 Task: Learn more about a business.
Action: Mouse moved to (861, 93)
Screenshot: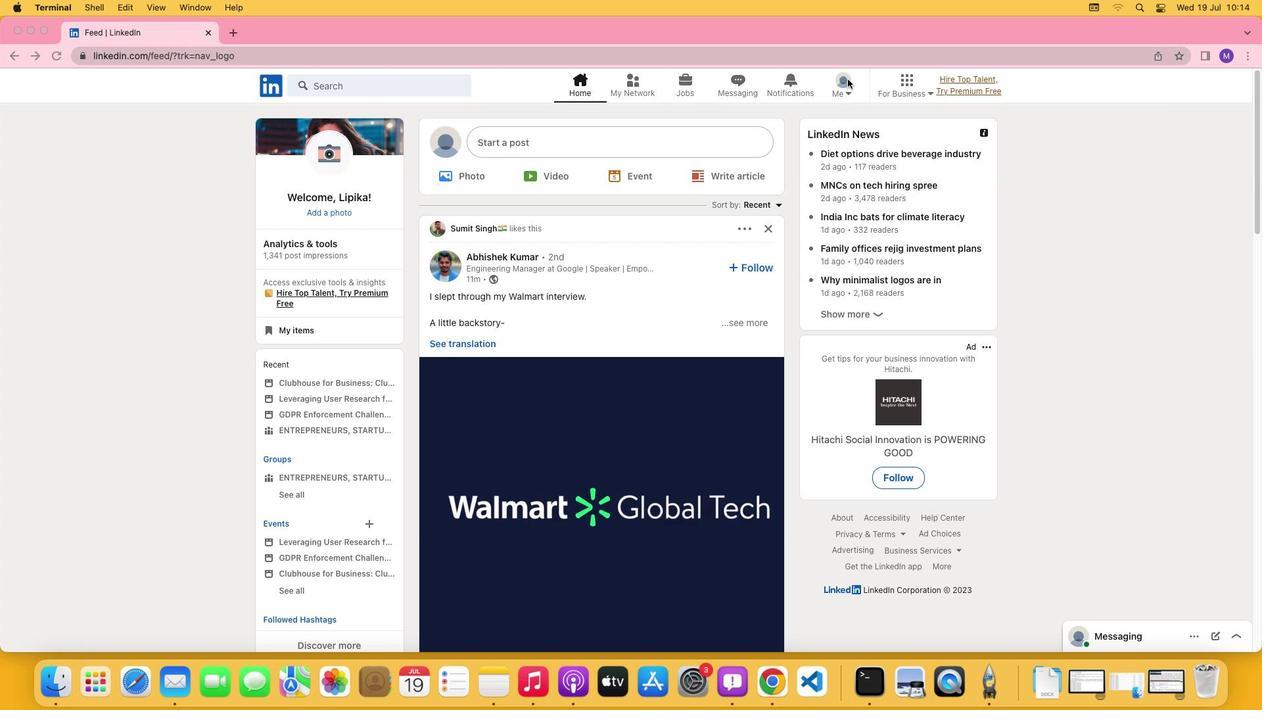 
Action: Mouse pressed left at (861, 93)
Screenshot: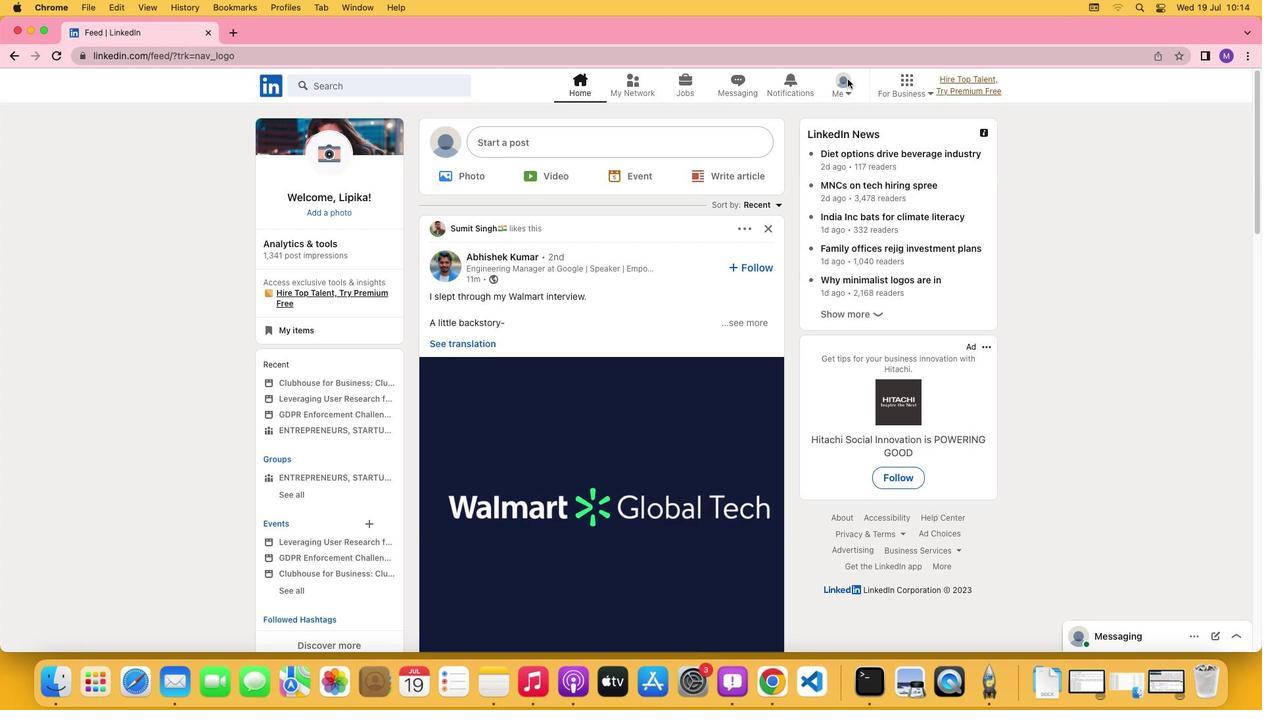 
Action: Mouse moved to (861, 103)
Screenshot: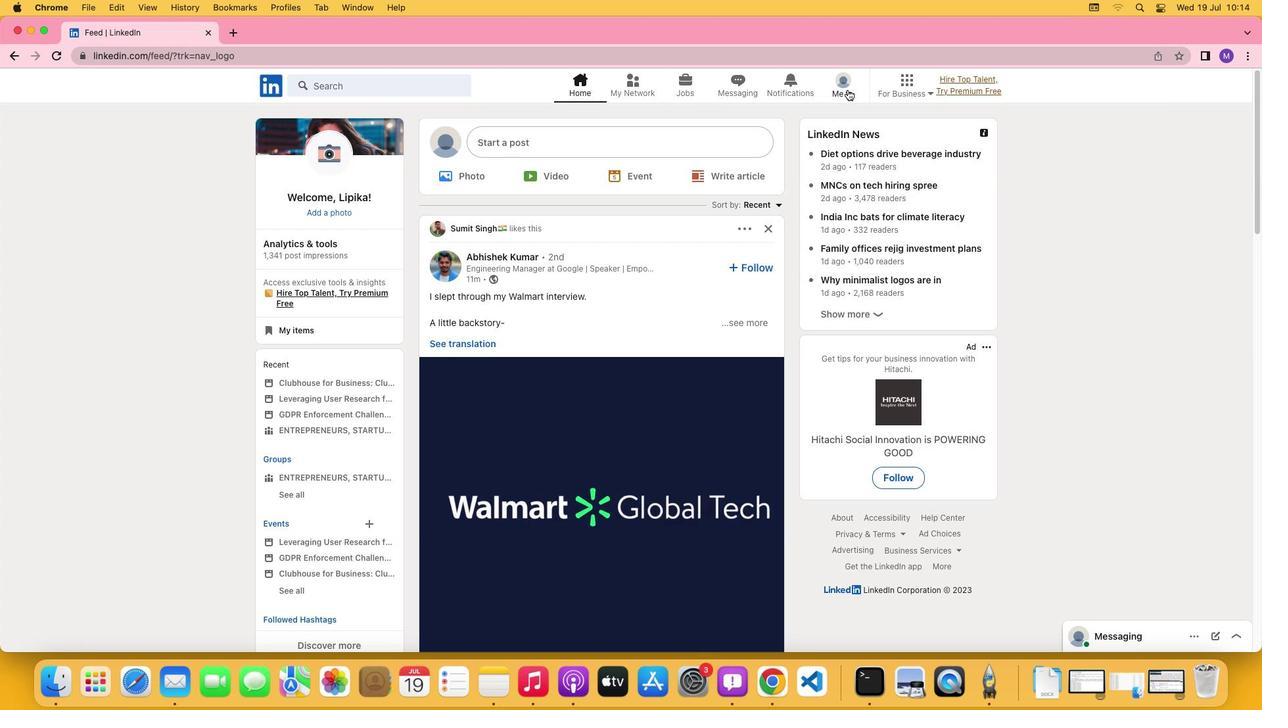 
Action: Mouse pressed left at (861, 103)
Screenshot: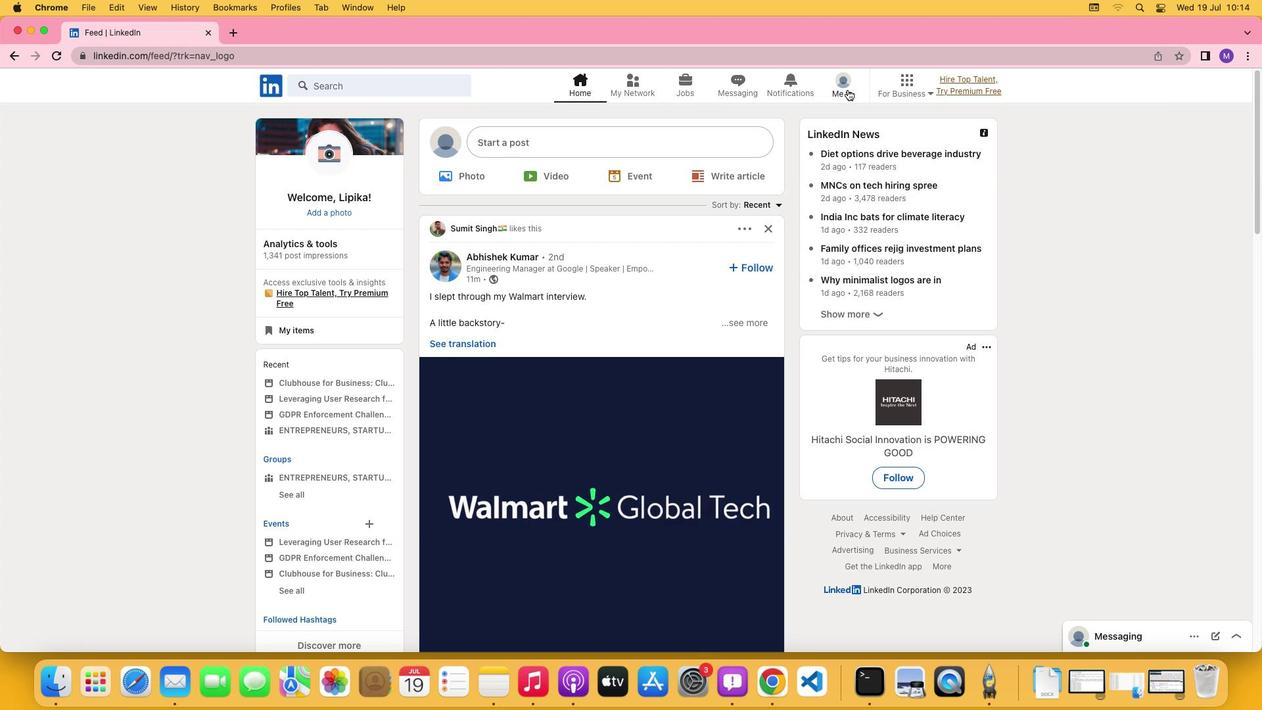 
Action: Mouse moved to (753, 244)
Screenshot: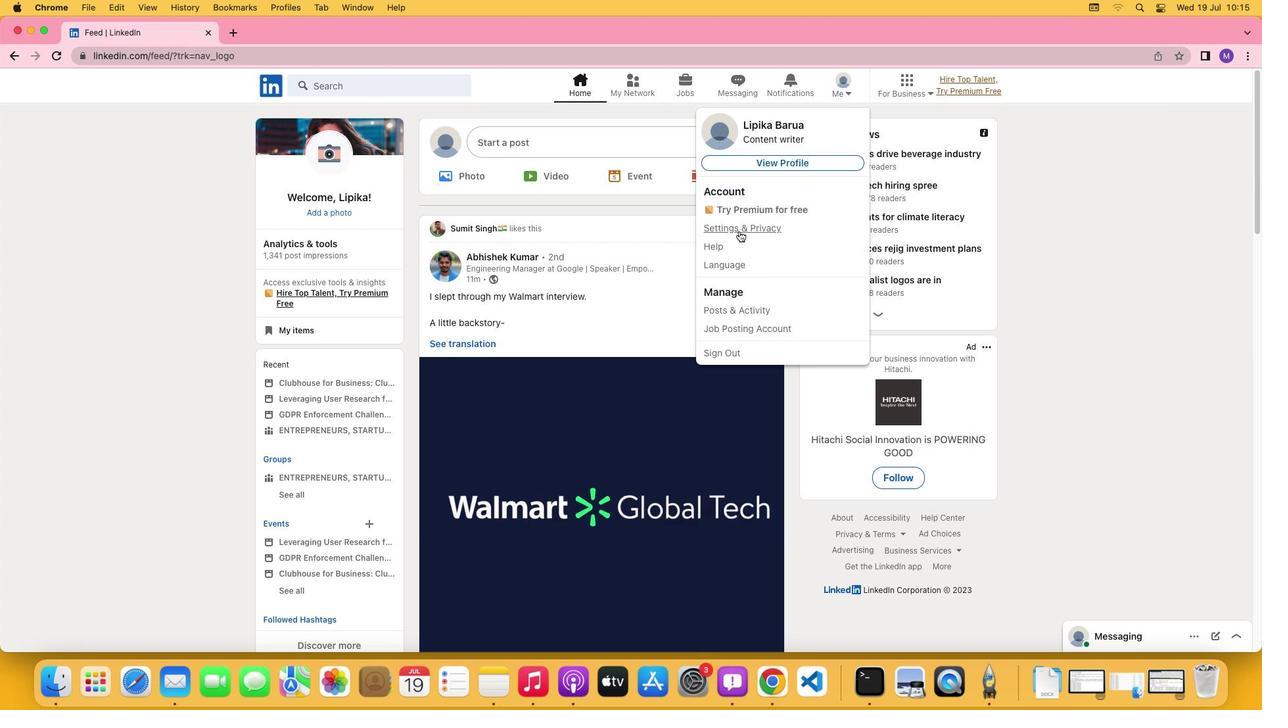 
Action: Mouse pressed left at (753, 244)
Screenshot: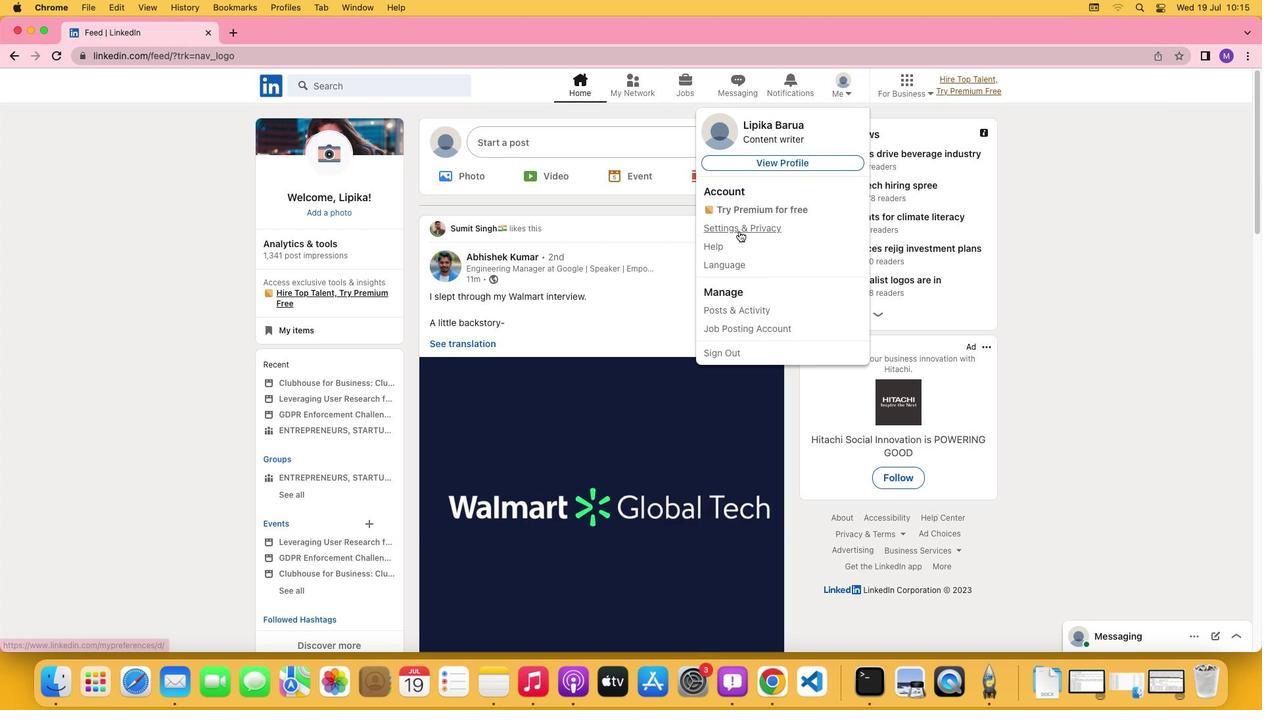 
Action: Mouse moved to (567, 375)
Screenshot: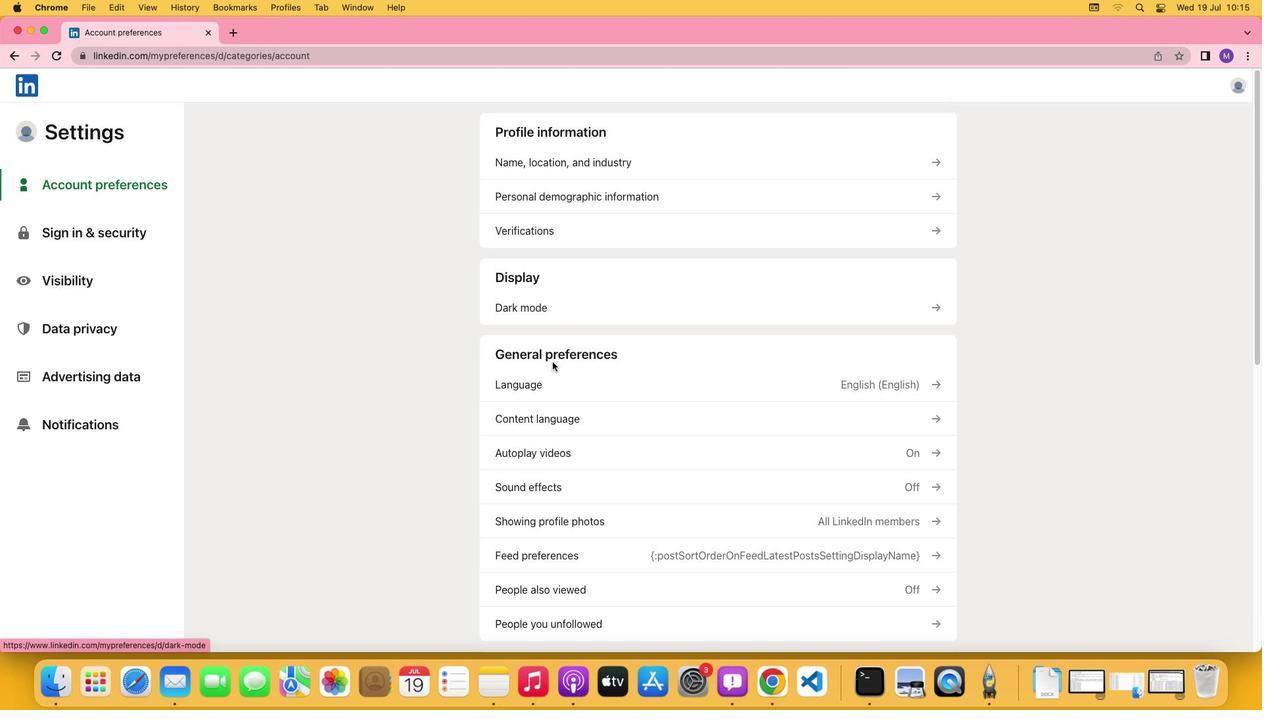 
Action: Mouse scrolled (567, 375) with delta (13, 13)
Screenshot: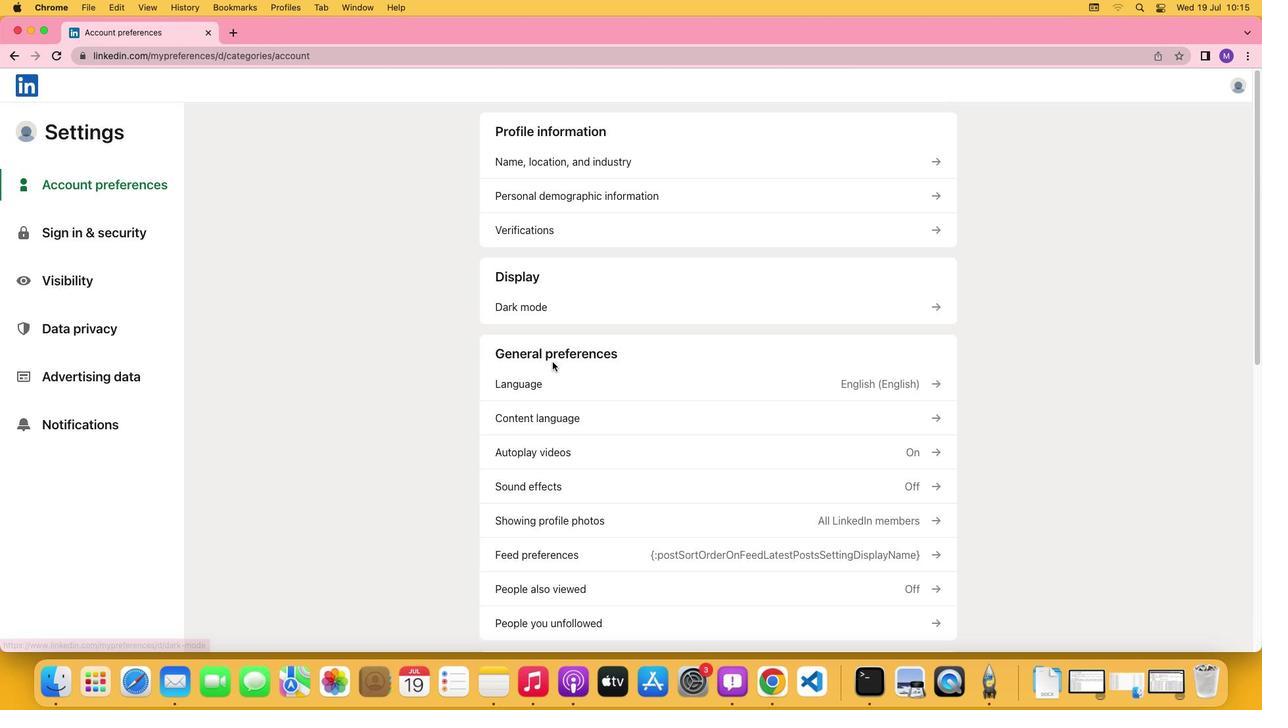 
Action: Mouse scrolled (567, 375) with delta (13, 13)
Screenshot: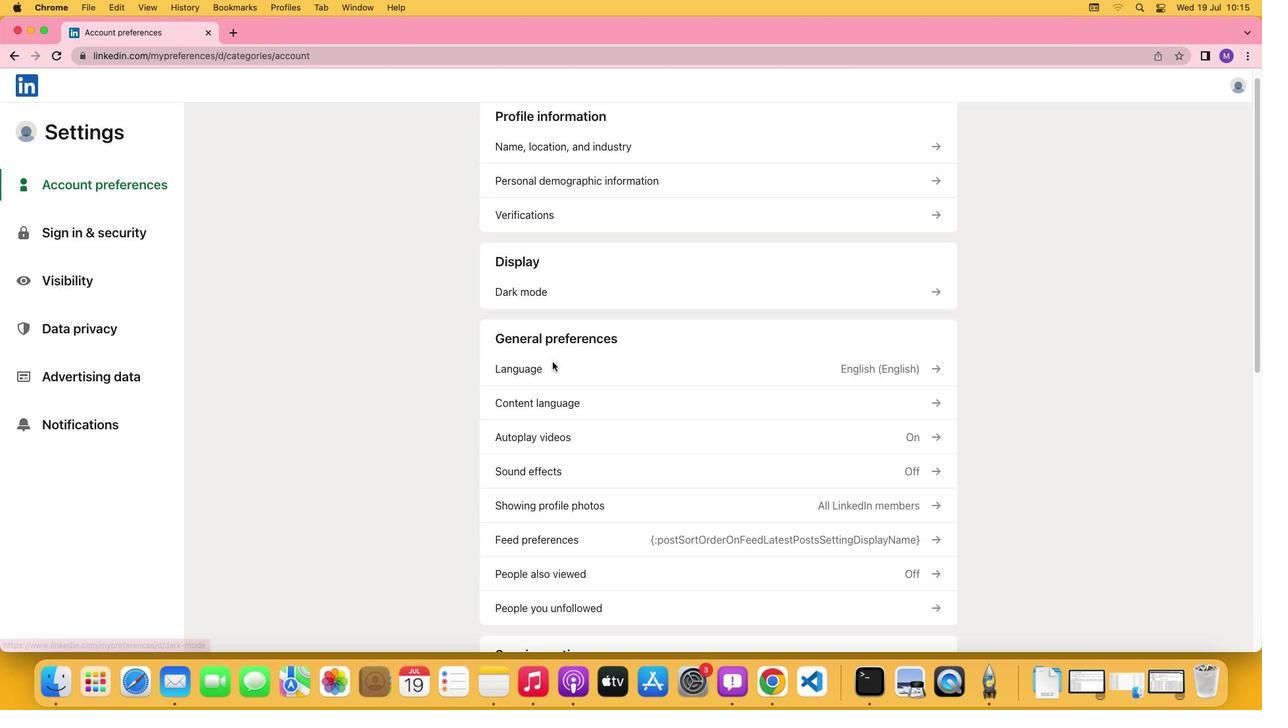 
Action: Mouse scrolled (567, 375) with delta (13, 11)
Screenshot: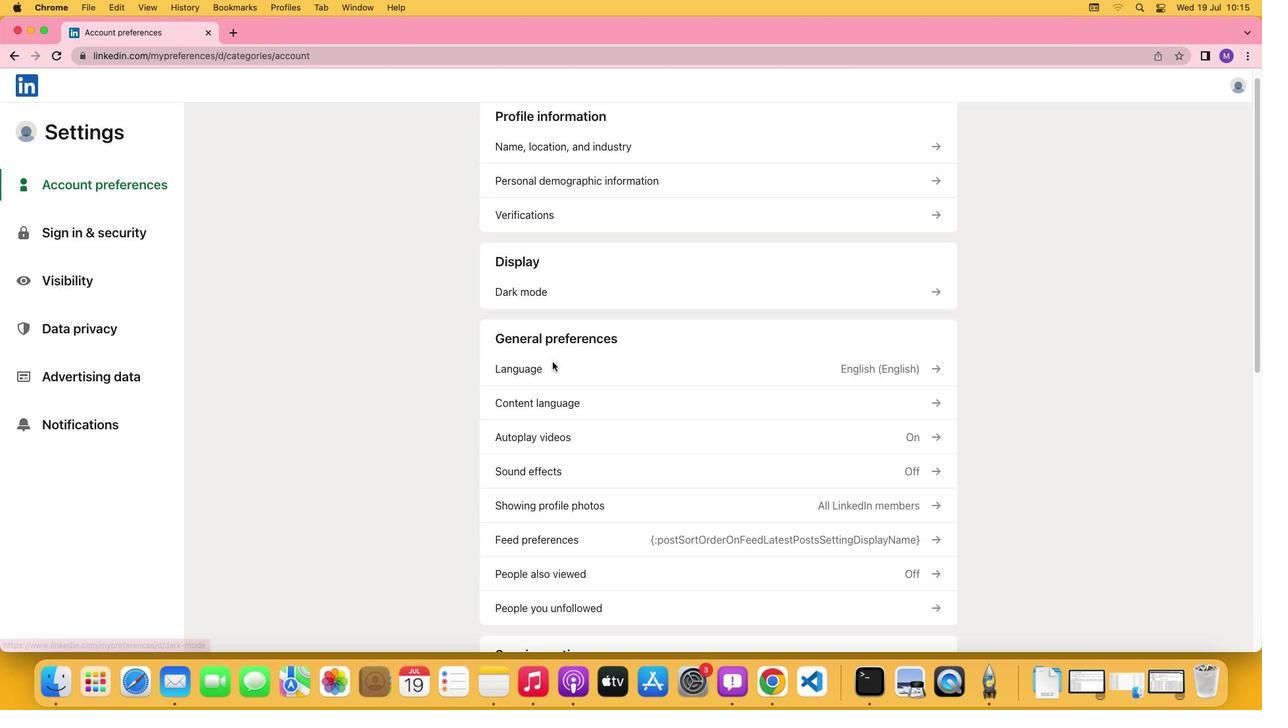 
Action: Mouse scrolled (567, 375) with delta (13, 10)
Screenshot: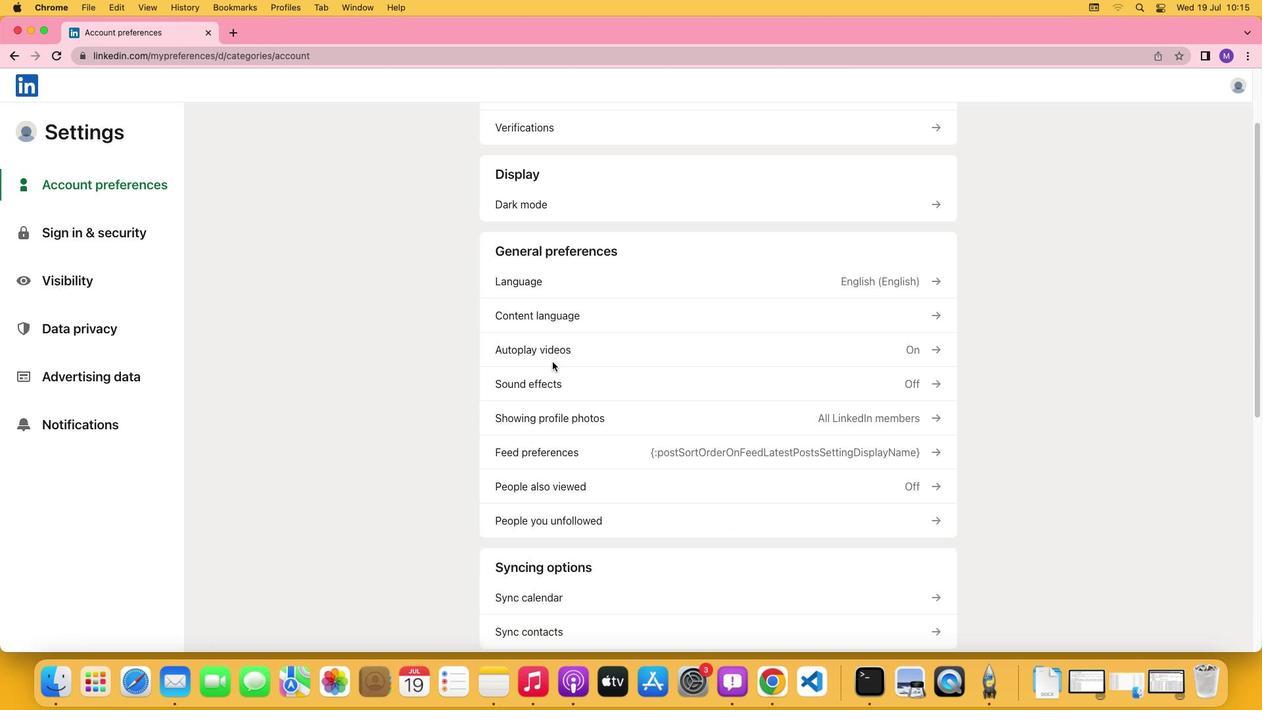 
Action: Mouse scrolled (567, 375) with delta (13, 9)
Screenshot: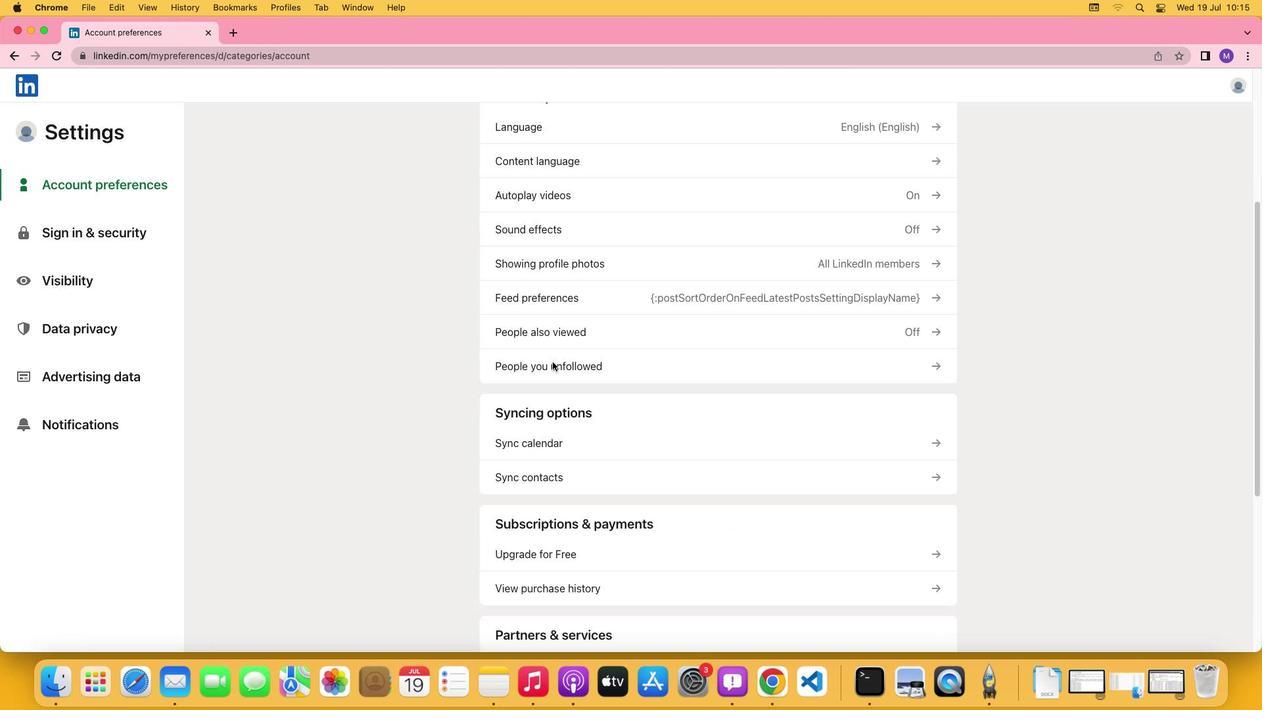 
Action: Mouse scrolled (567, 375) with delta (13, 13)
Screenshot: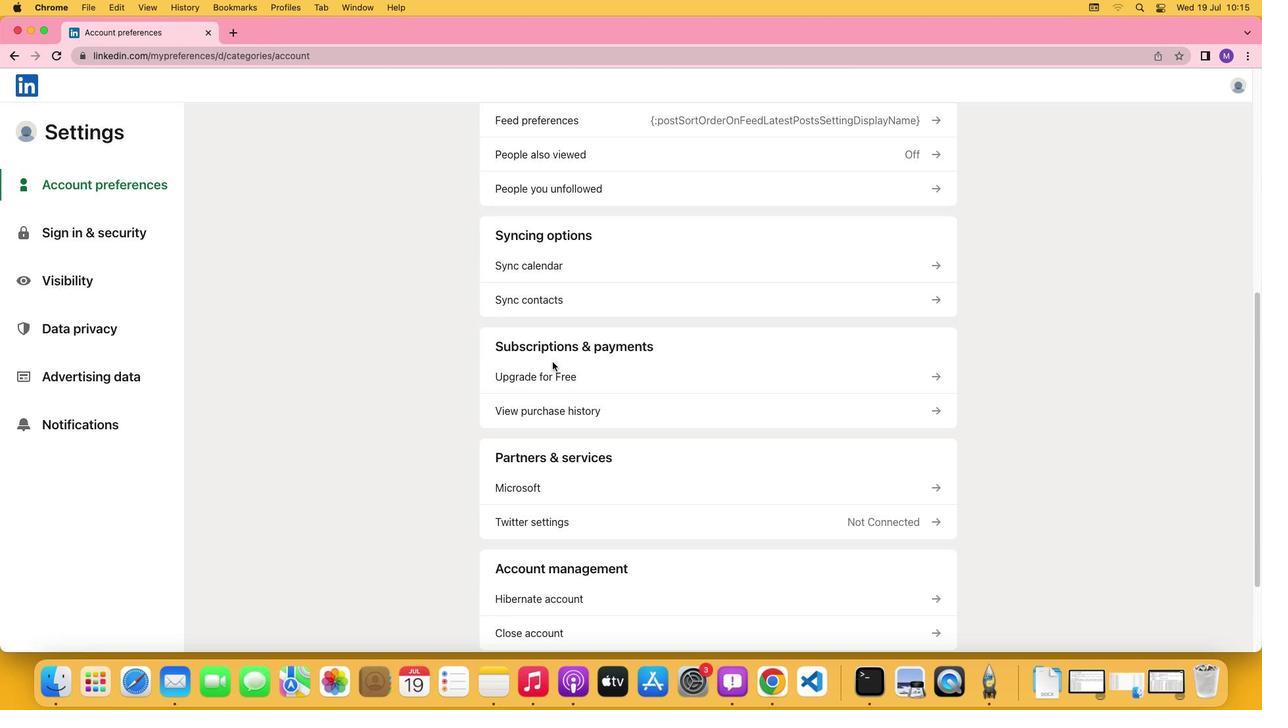 
Action: Mouse scrolled (567, 375) with delta (13, 13)
Screenshot: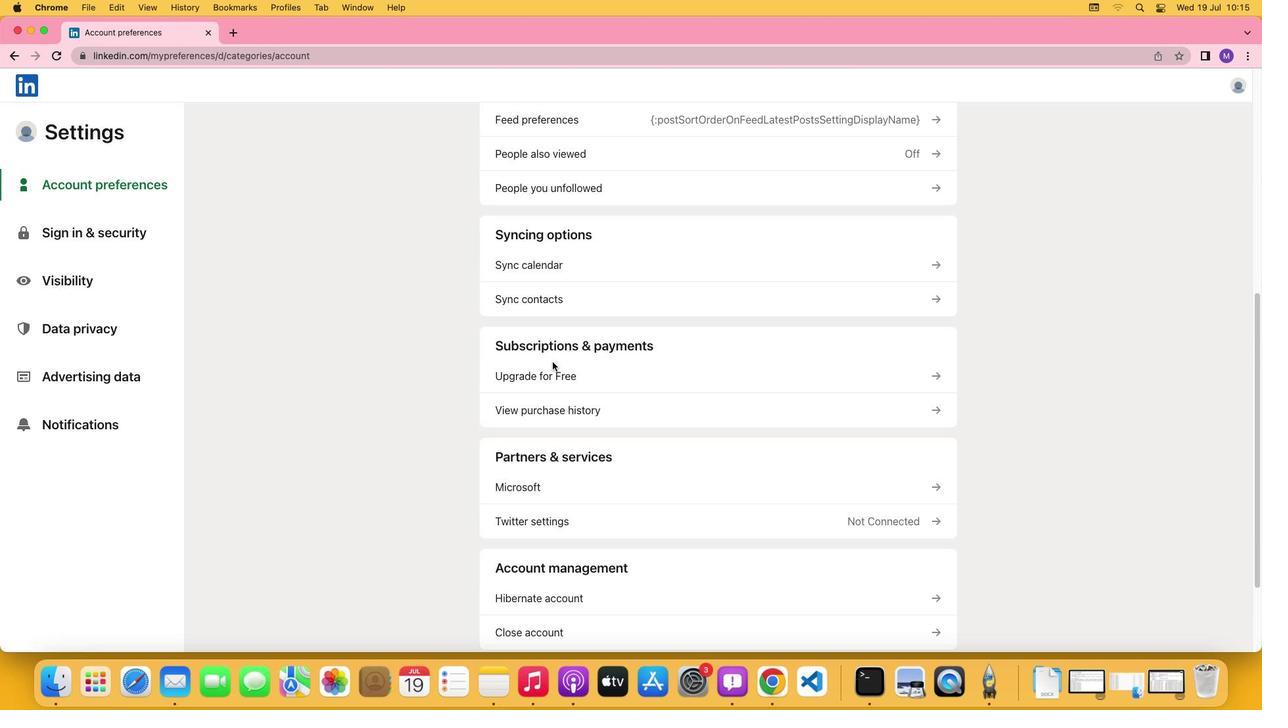 
Action: Mouse pressed left at (567, 375)
Screenshot: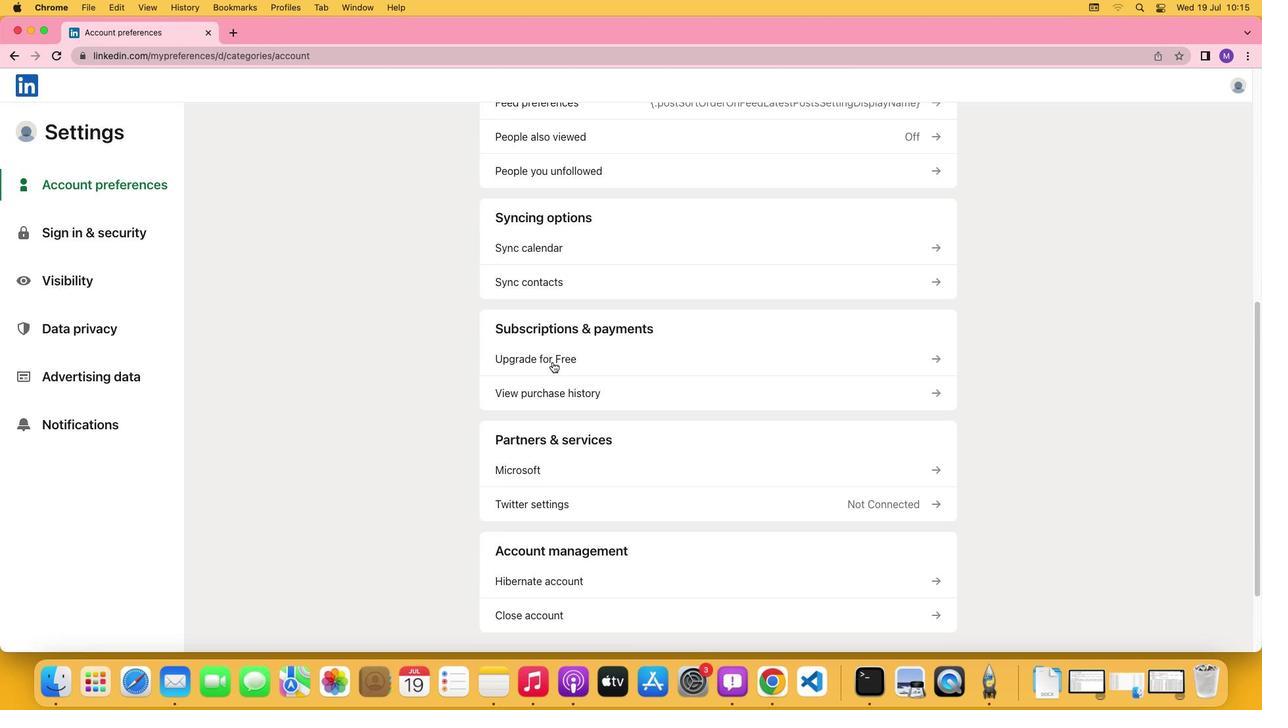 
Action: Mouse moved to (494, 378)
Screenshot: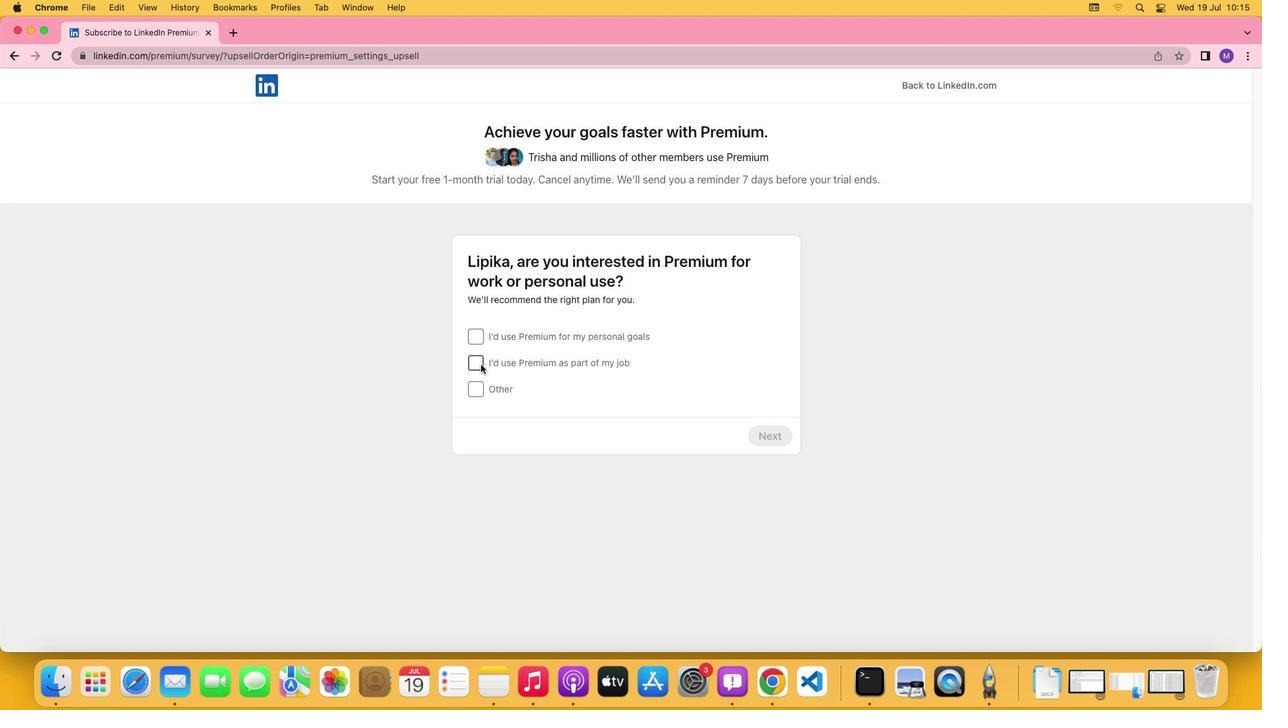 
Action: Mouse pressed left at (494, 378)
Screenshot: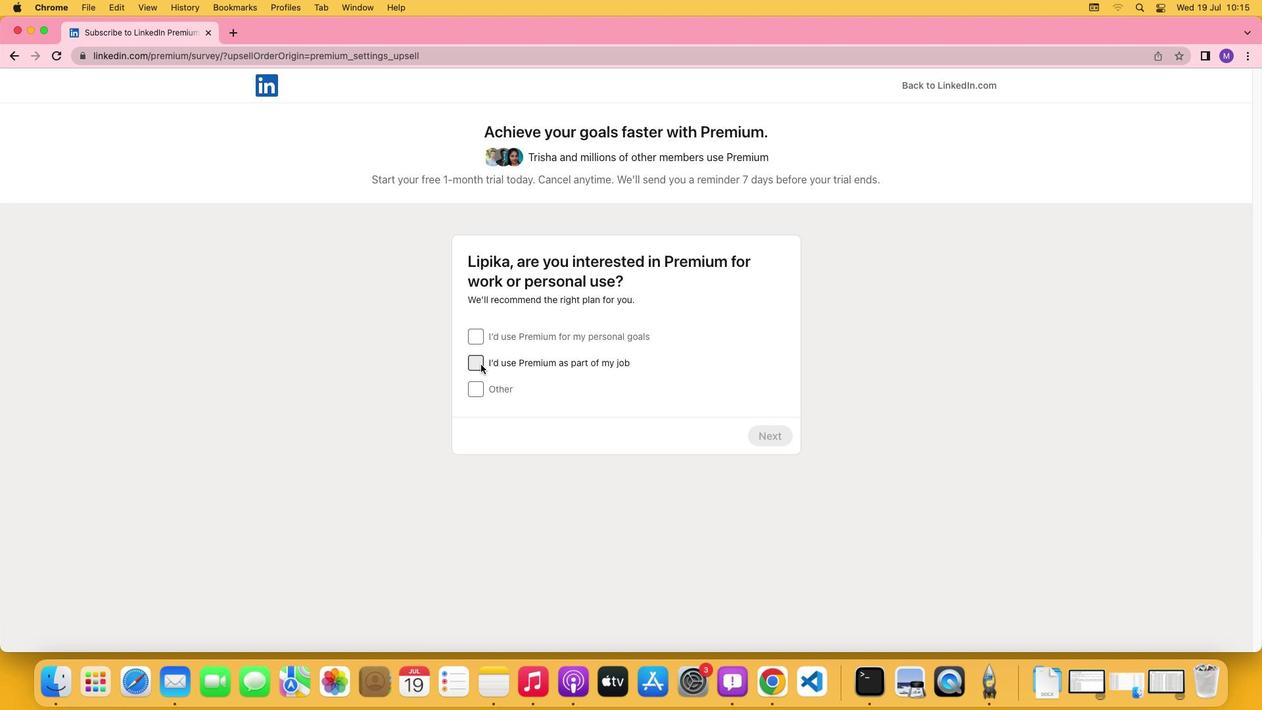
Action: Mouse moved to (773, 445)
Screenshot: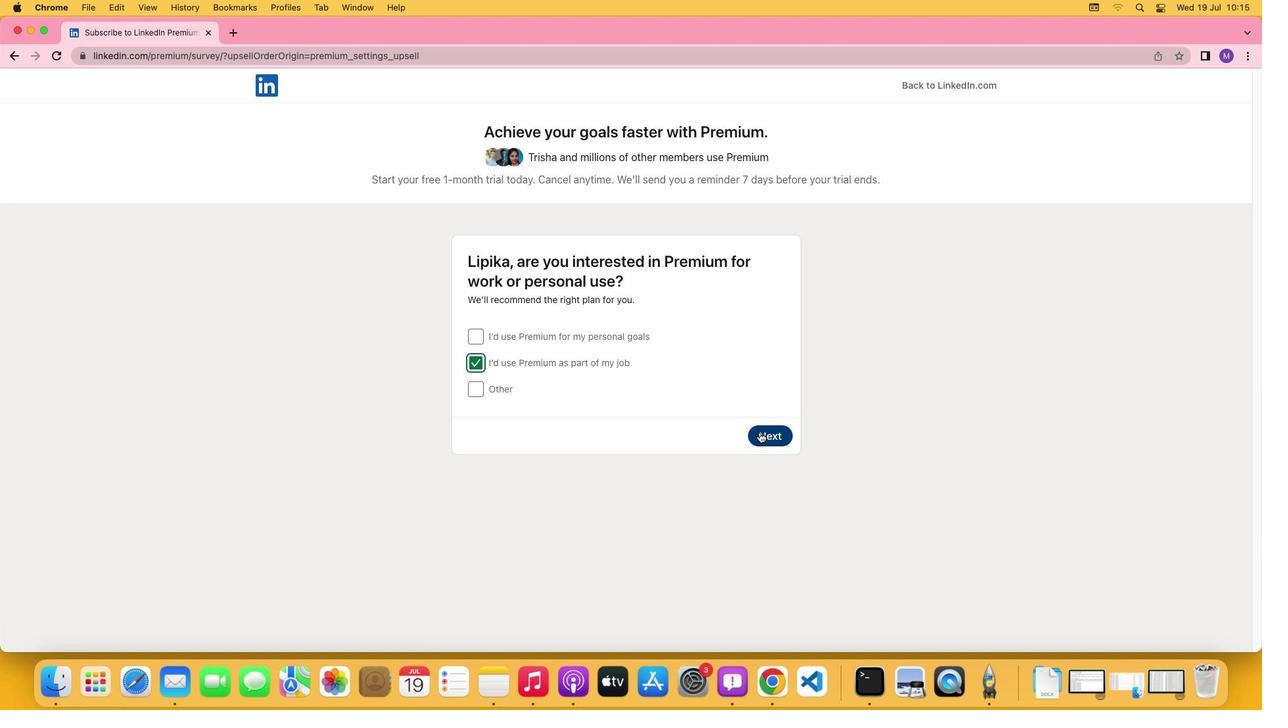 
Action: Mouse pressed left at (773, 445)
Screenshot: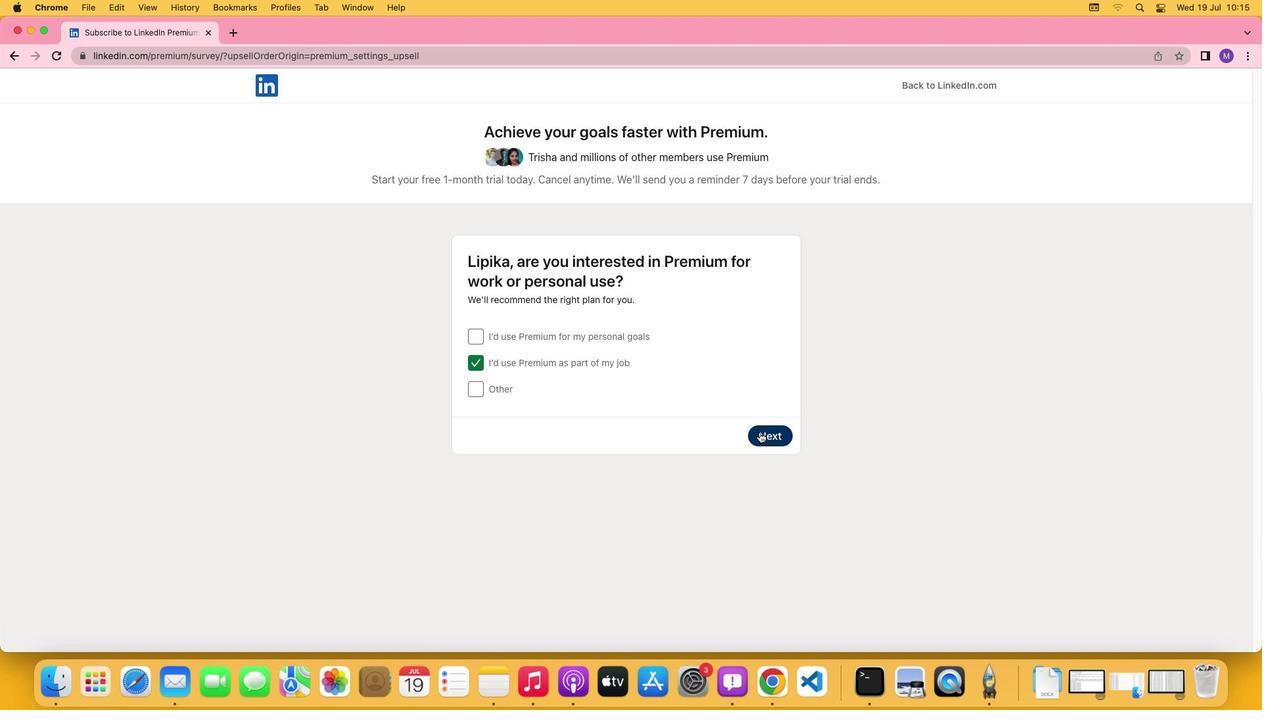 
Action: Mouse moved to (793, 512)
Screenshot: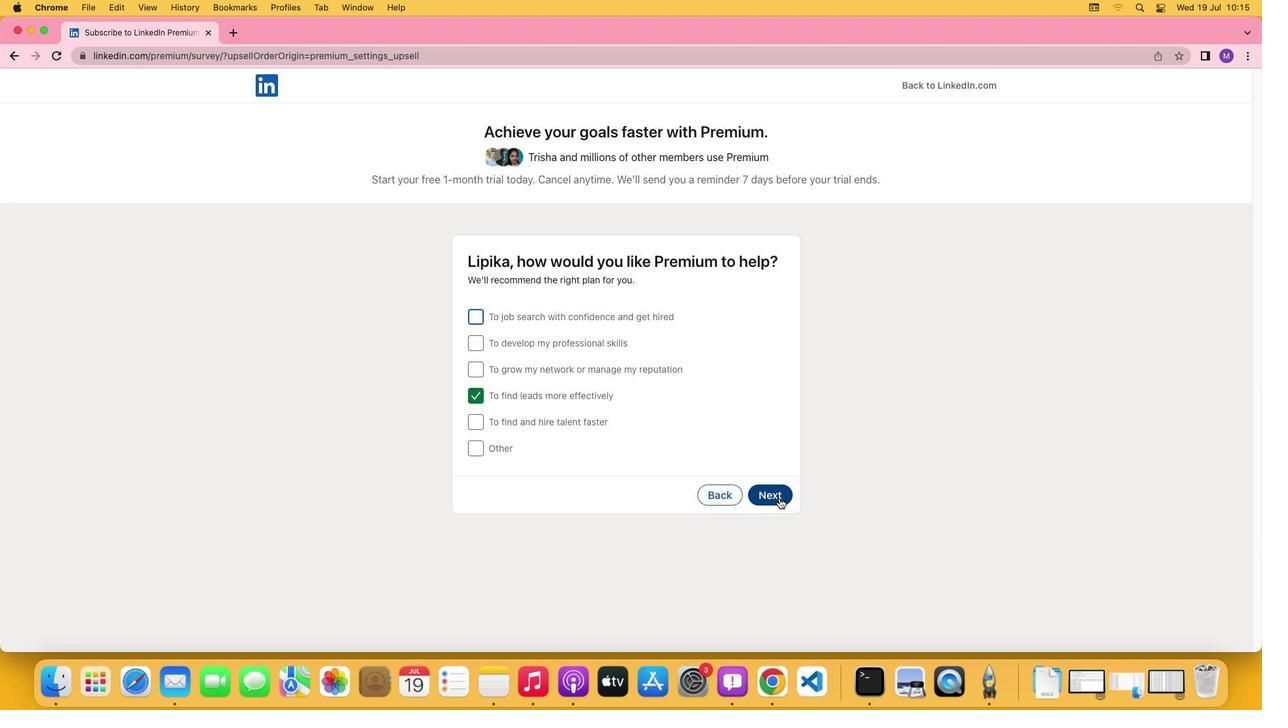 
Action: Mouse pressed left at (793, 512)
Screenshot: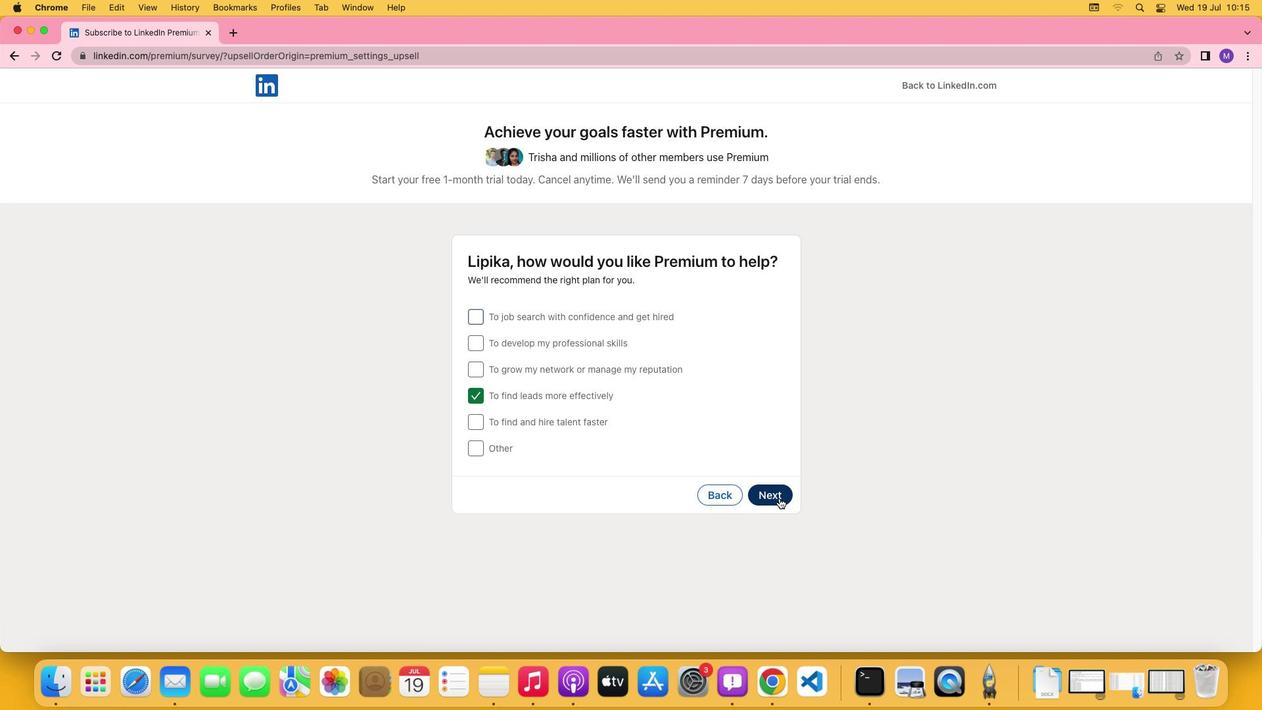 
Action: Mouse moved to (484, 361)
Screenshot: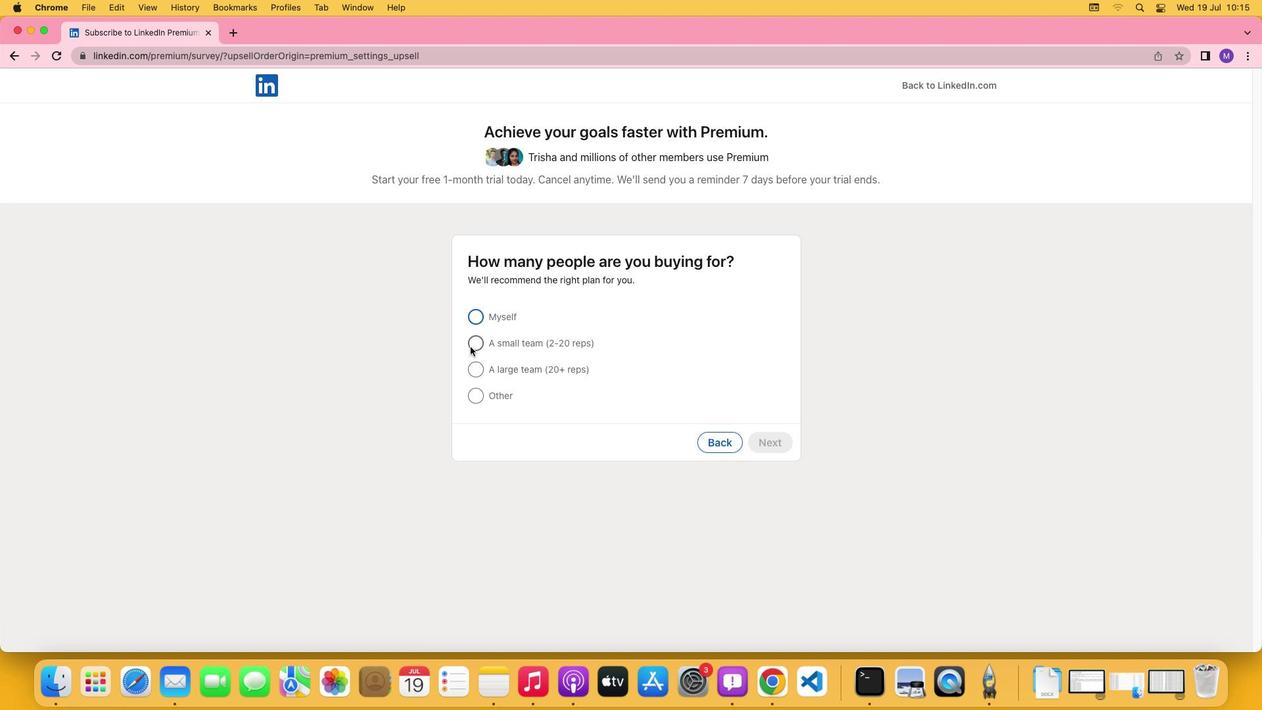 
Action: Mouse pressed left at (484, 361)
Screenshot: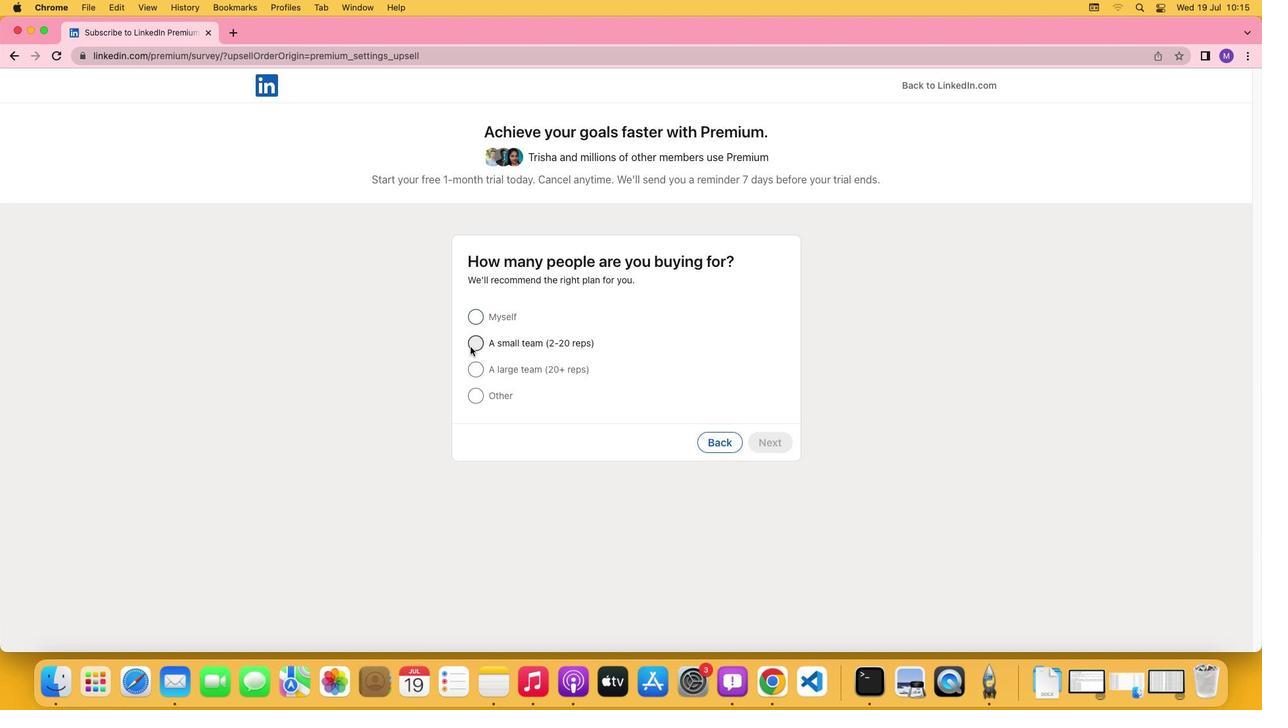 
Action: Mouse moved to (776, 457)
Screenshot: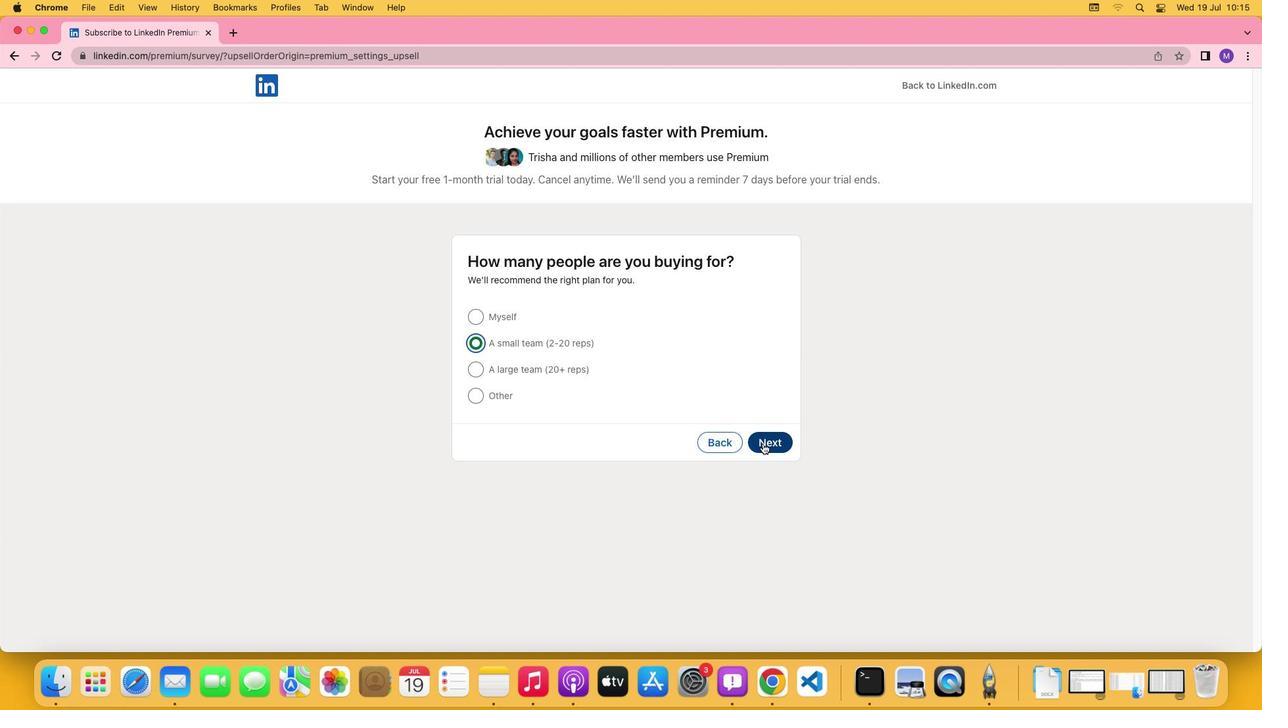
Action: Mouse pressed left at (776, 457)
Screenshot: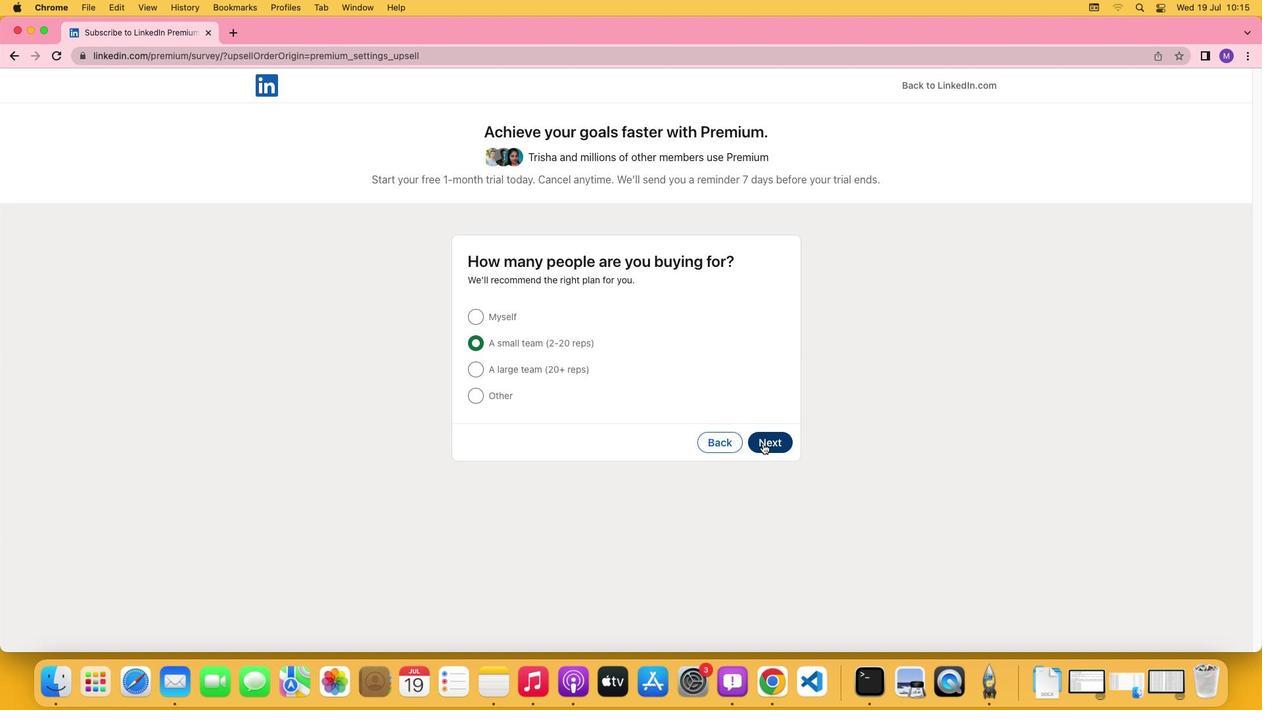 
Action: Mouse moved to (337, 621)
Screenshot: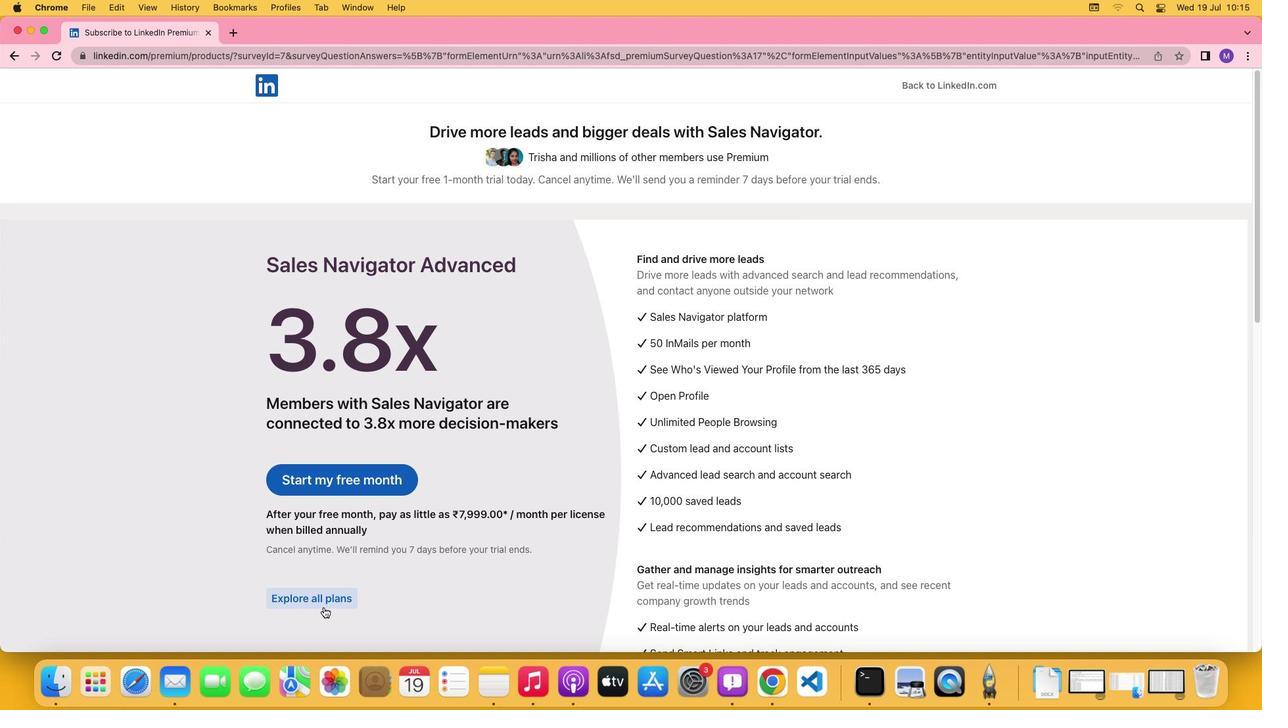 
Action: Mouse pressed left at (337, 621)
Screenshot: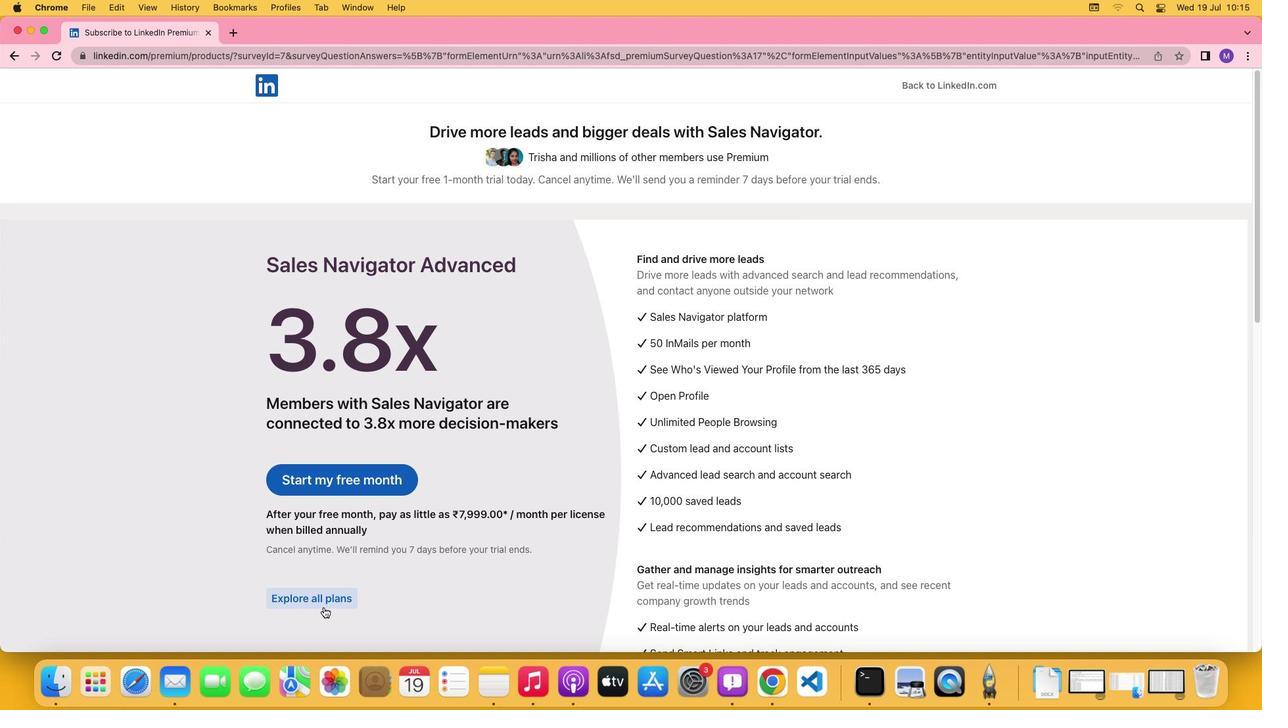
Action: Mouse moved to (545, 532)
Screenshot: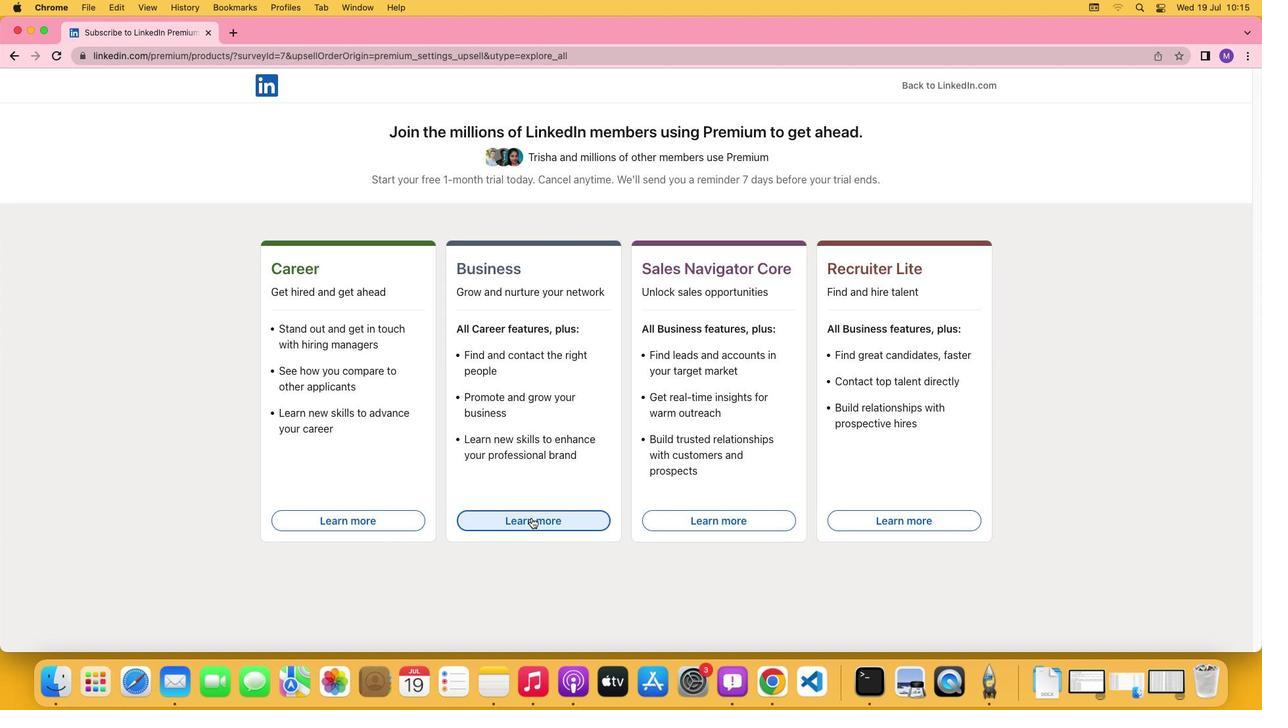 
Action: Mouse pressed left at (545, 532)
Screenshot: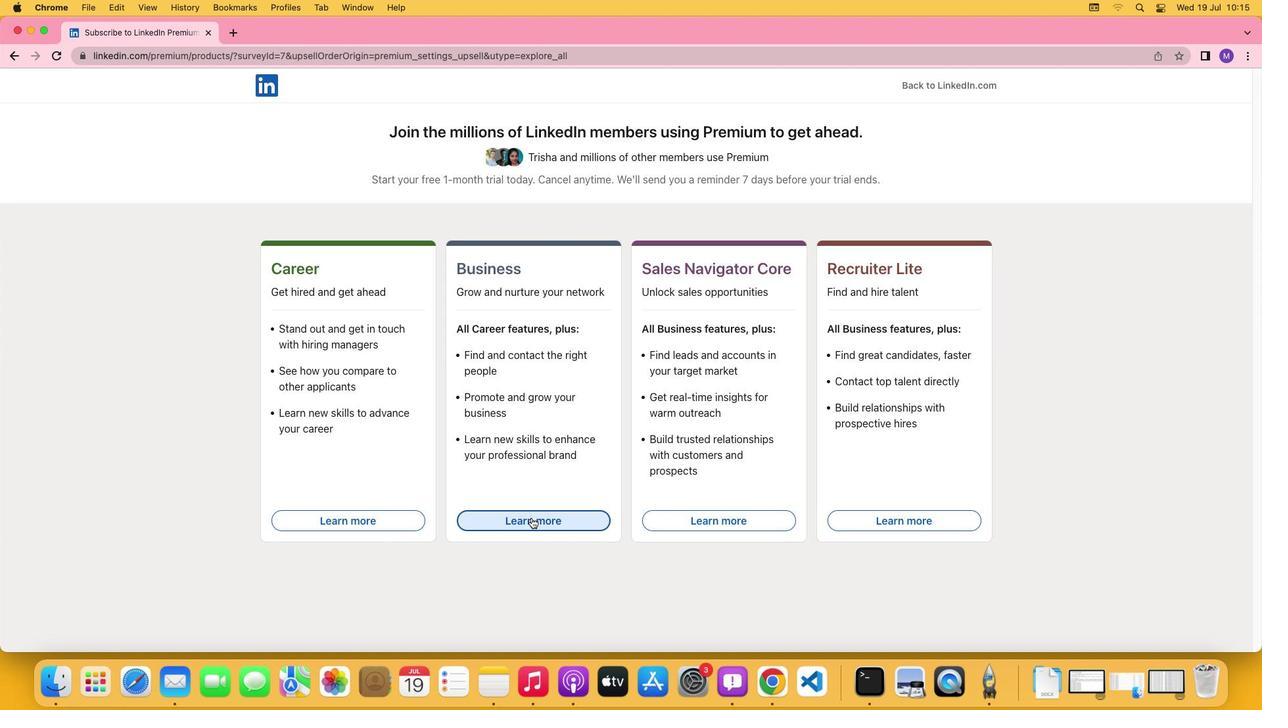 
